 Task: Switch to previous editior.
Action: Mouse moved to (328, 29)
Screenshot: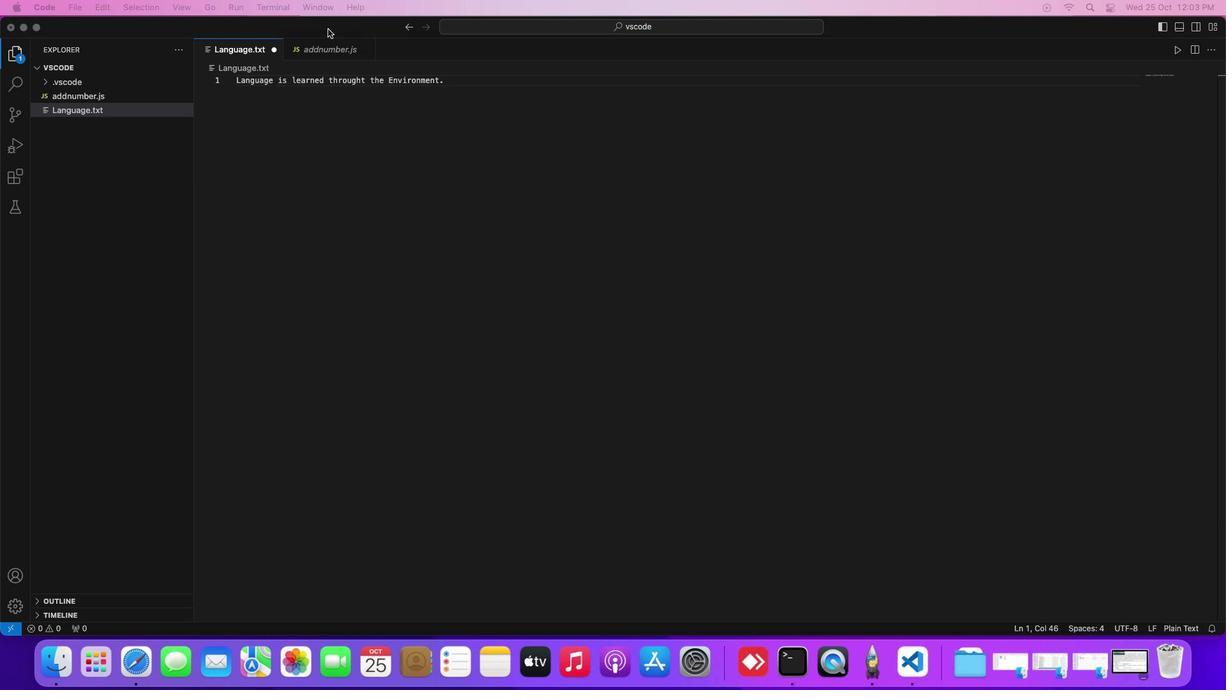 
Action: Mouse pressed left at (328, 29)
Screenshot: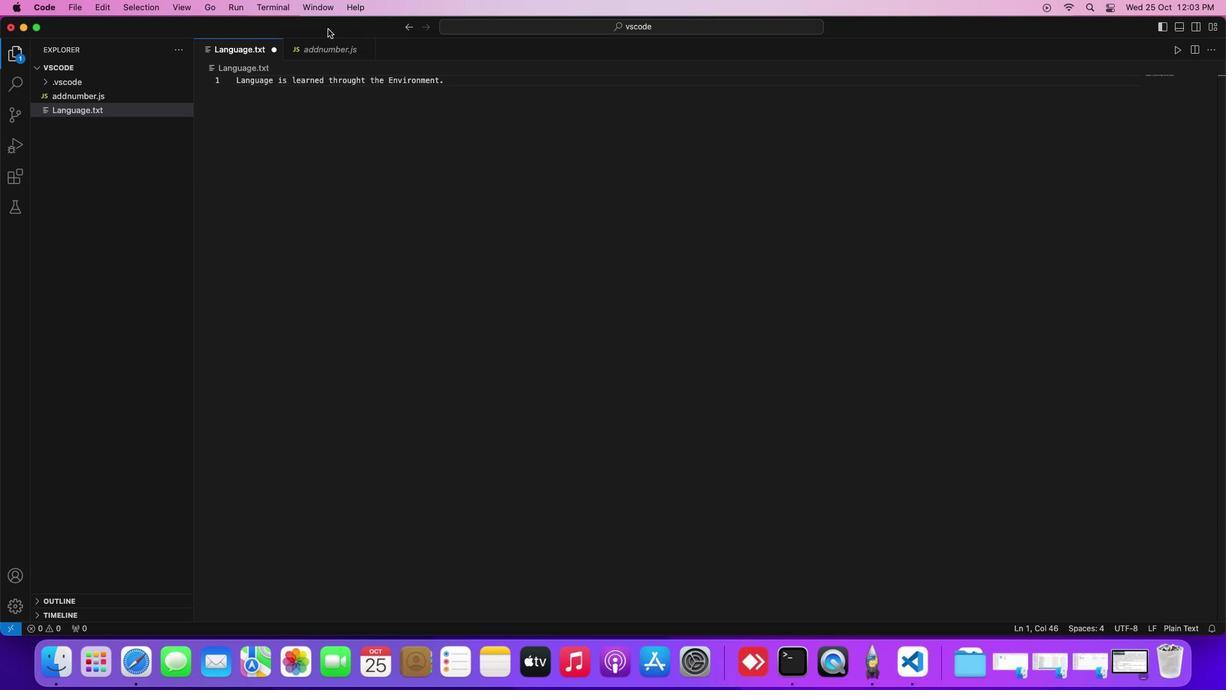 
Action: Mouse moved to (237, 4)
Screenshot: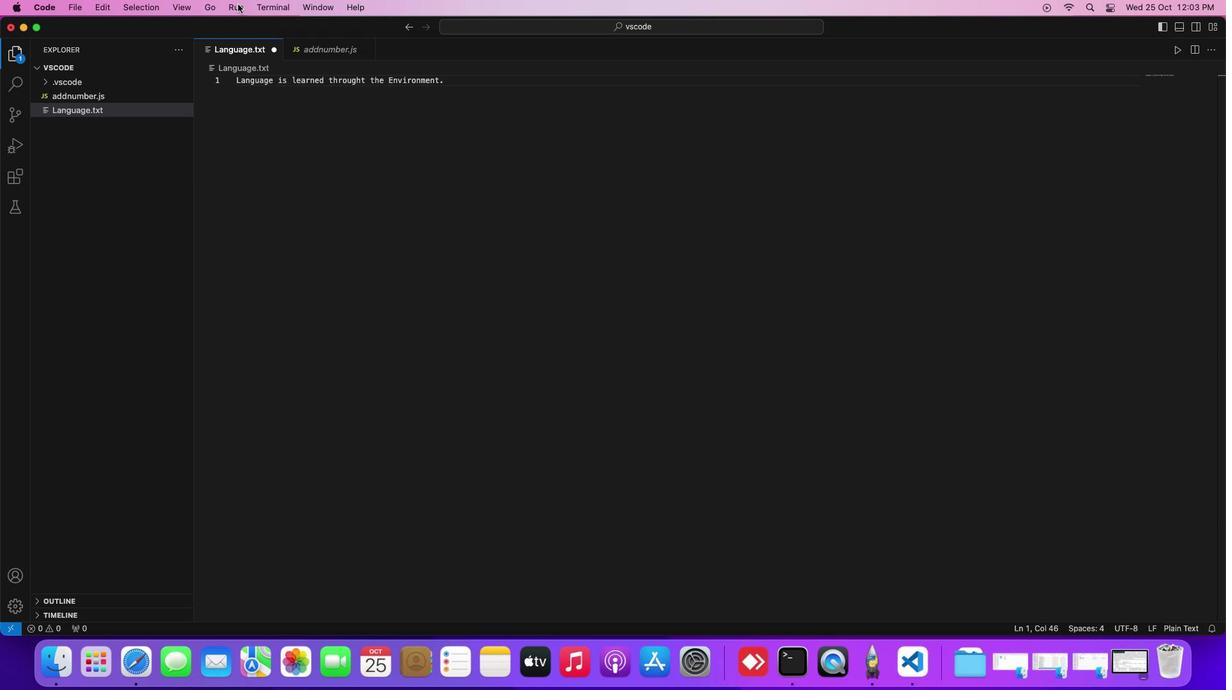 
Action: Mouse pressed left at (237, 4)
Screenshot: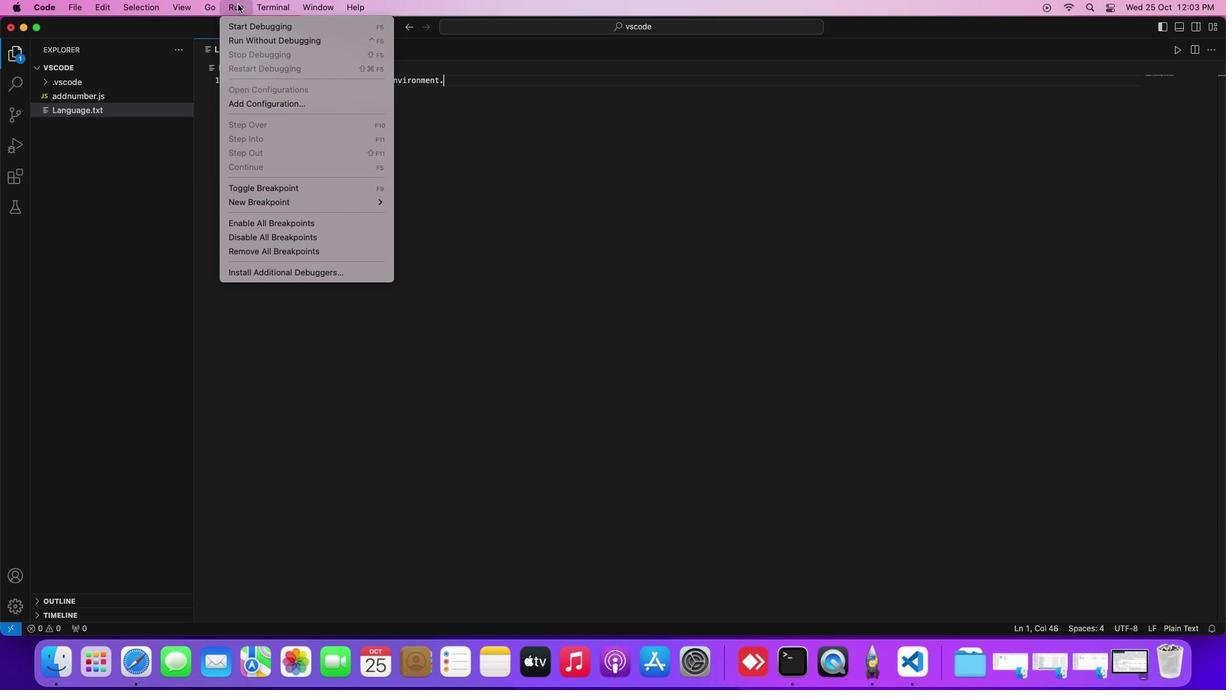 
Action: Mouse moved to (396, 85)
Screenshot: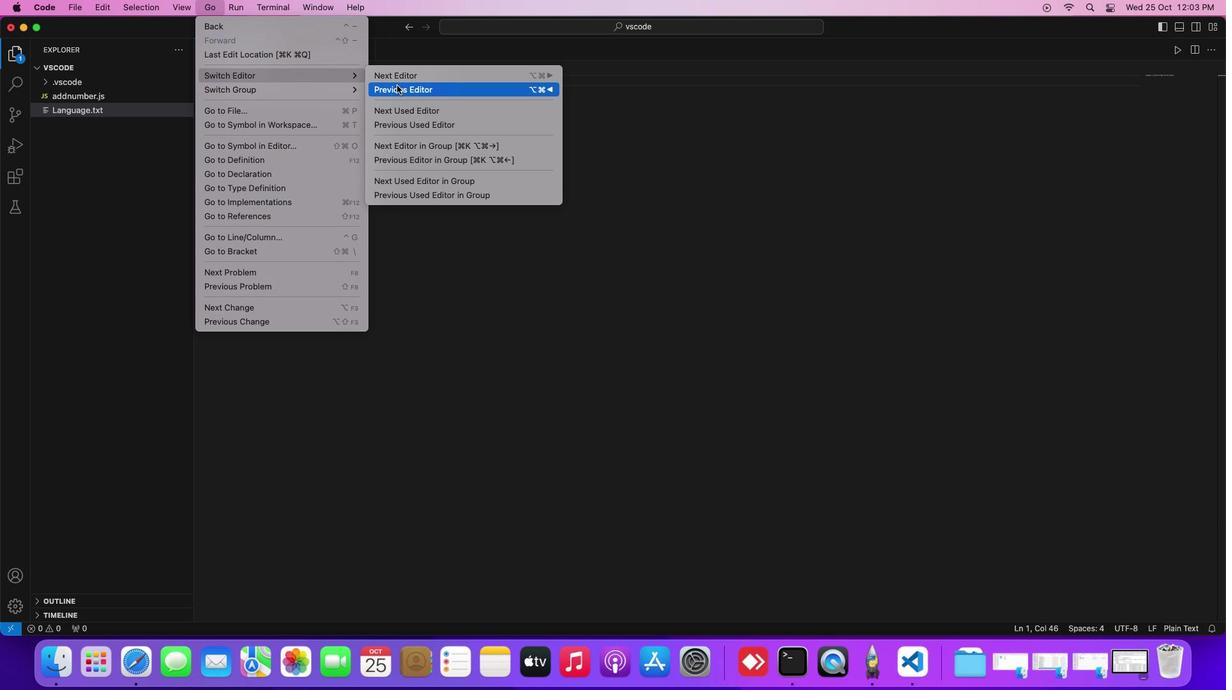 
Action: Mouse pressed left at (396, 85)
Screenshot: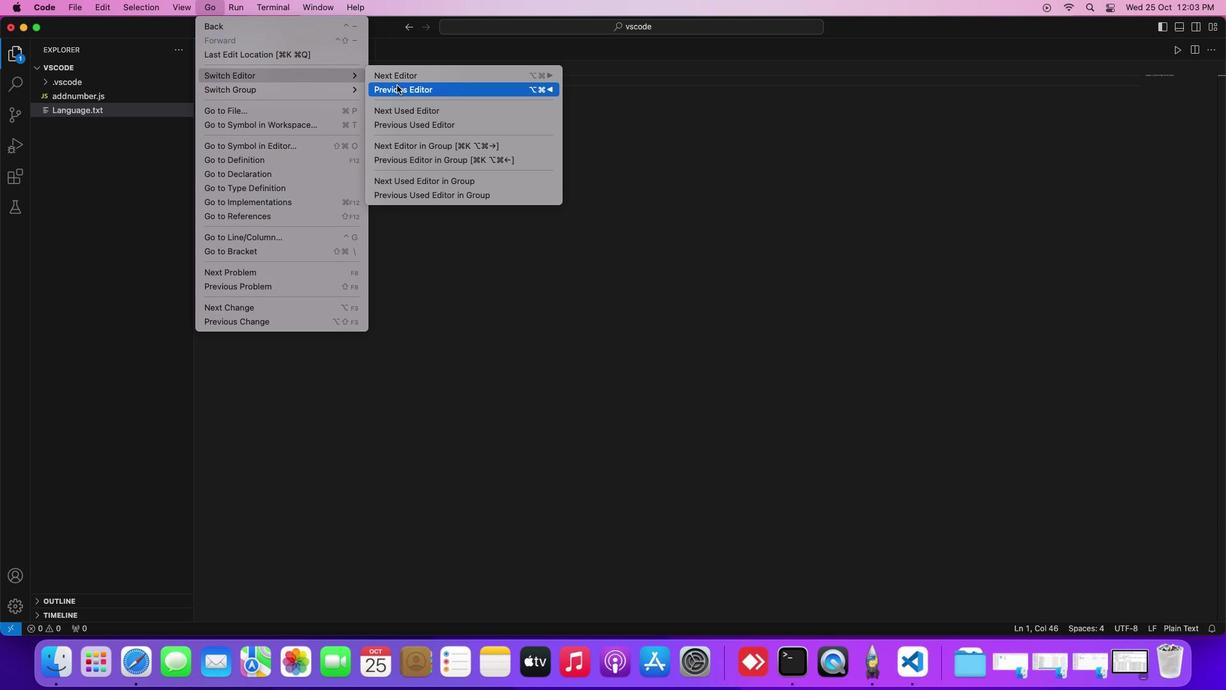 
Action: Mouse moved to (396, 85)
Screenshot: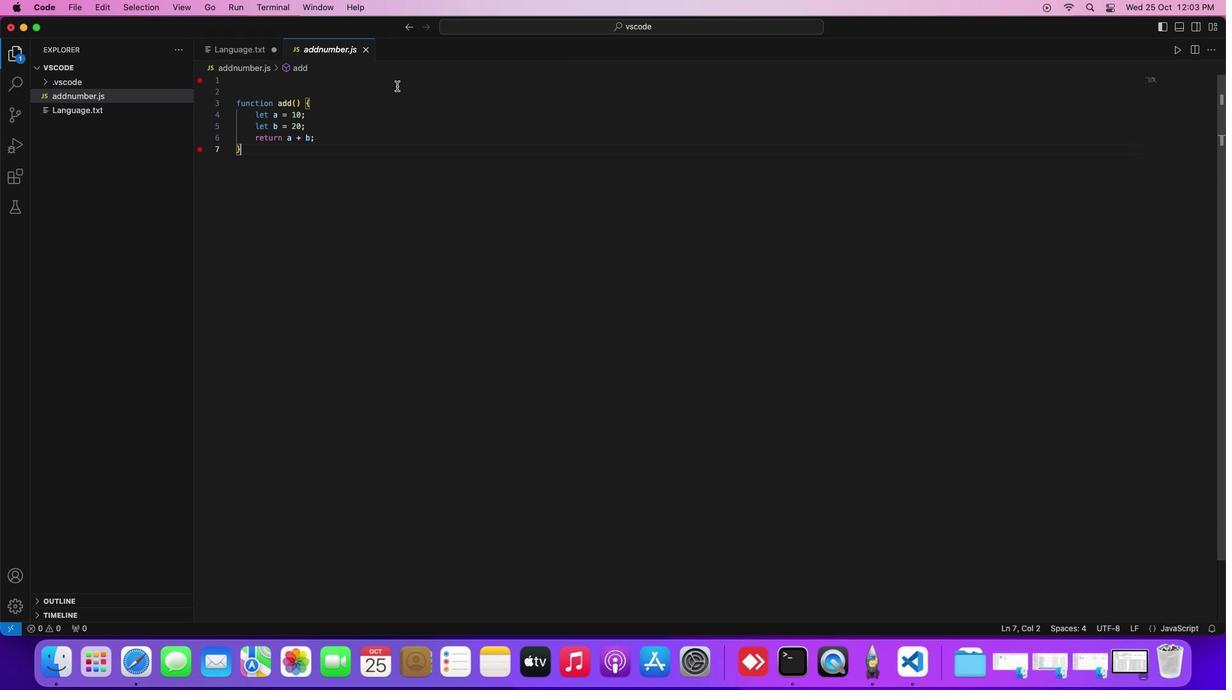 
